 Task: In groups turn off Allow group notifications.
Action: Mouse moved to (635, 59)
Screenshot: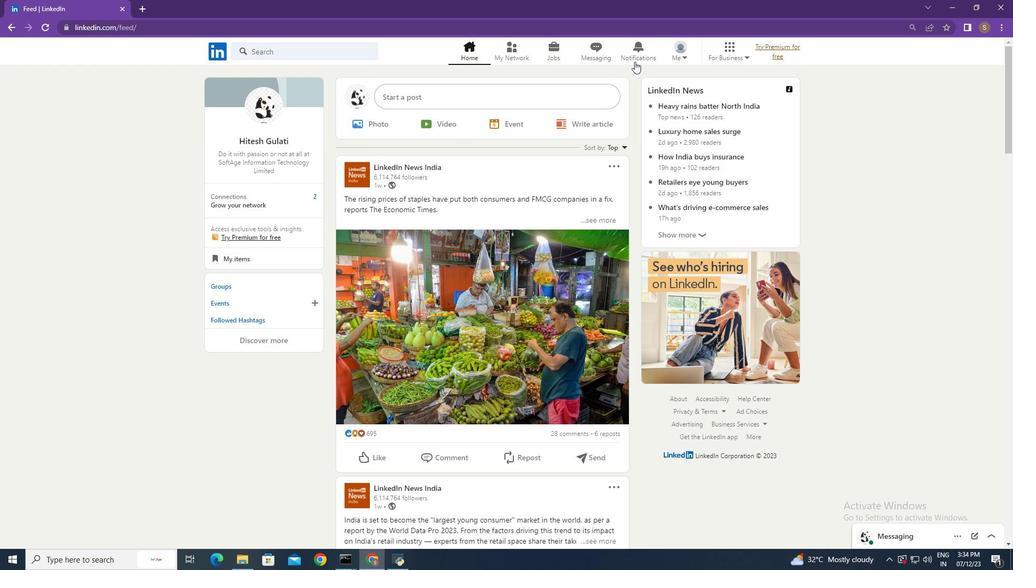 
Action: Mouse pressed left at (635, 59)
Screenshot: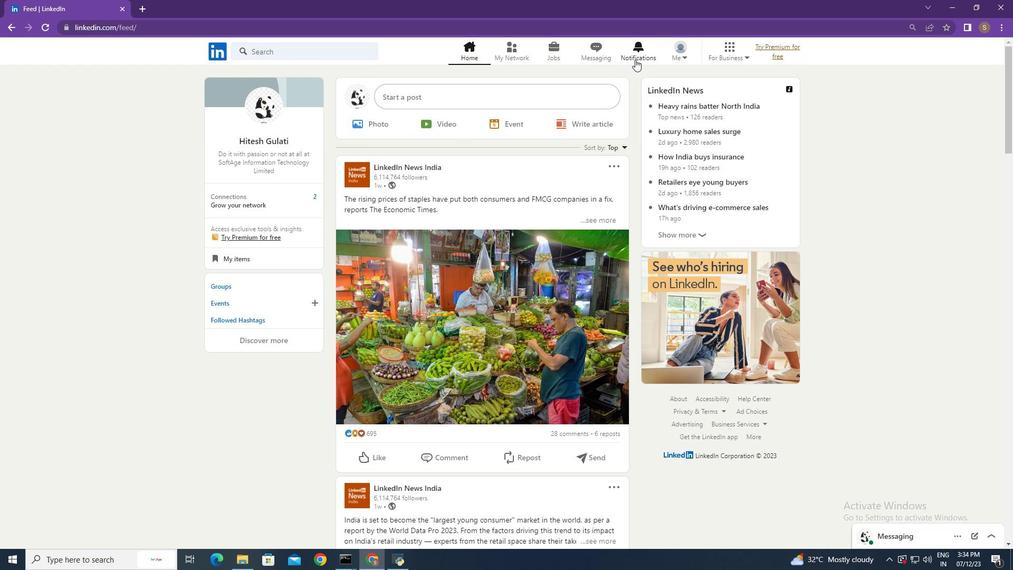 
Action: Mouse moved to (248, 125)
Screenshot: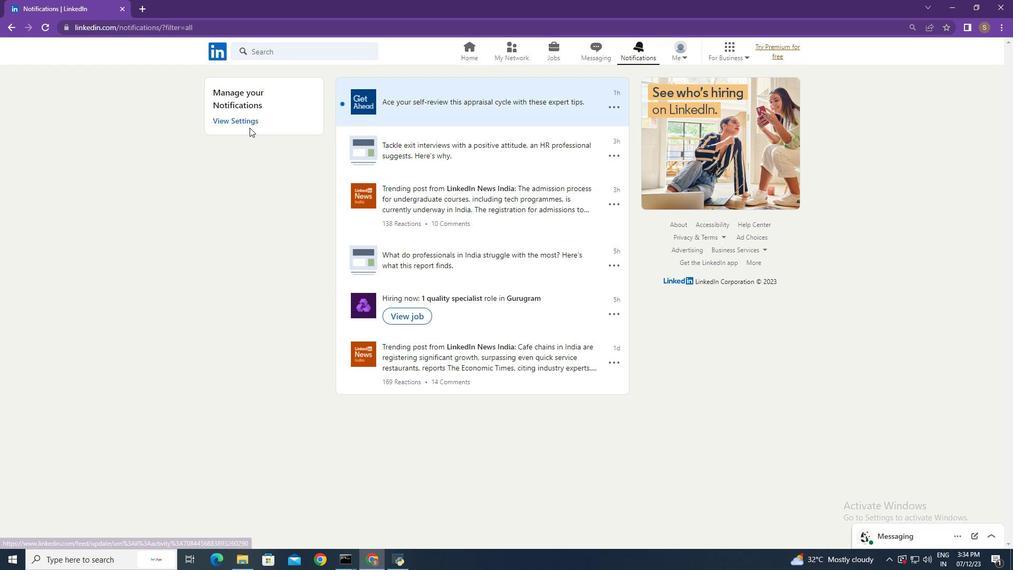 
Action: Mouse pressed left at (248, 125)
Screenshot: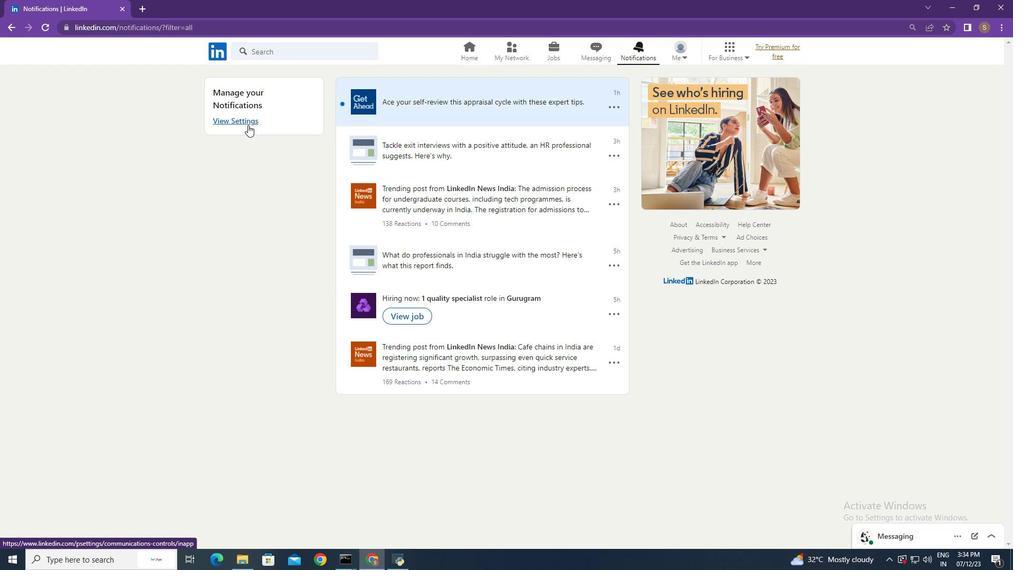 
Action: Mouse moved to (500, 306)
Screenshot: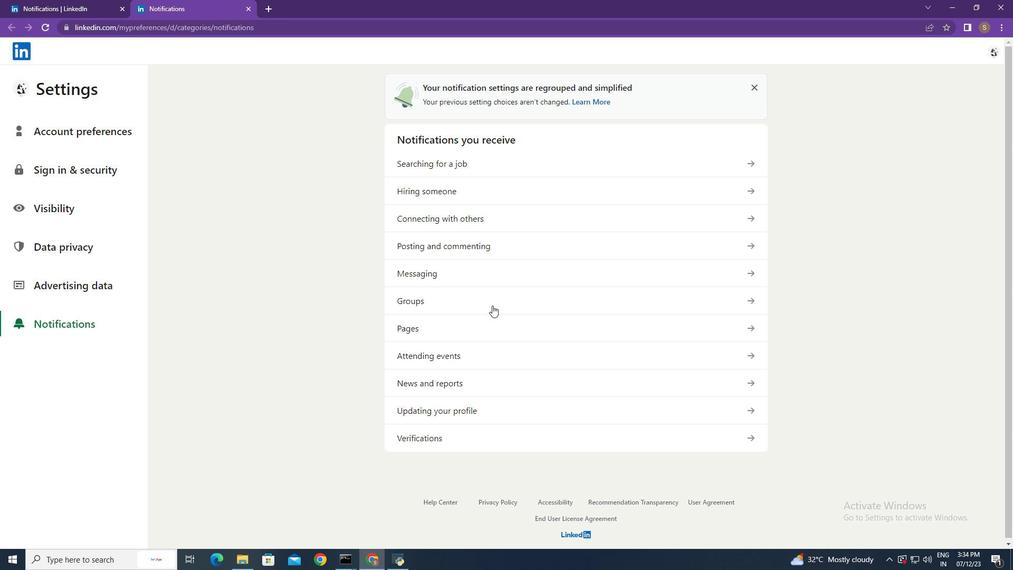
Action: Mouse pressed left at (500, 306)
Screenshot: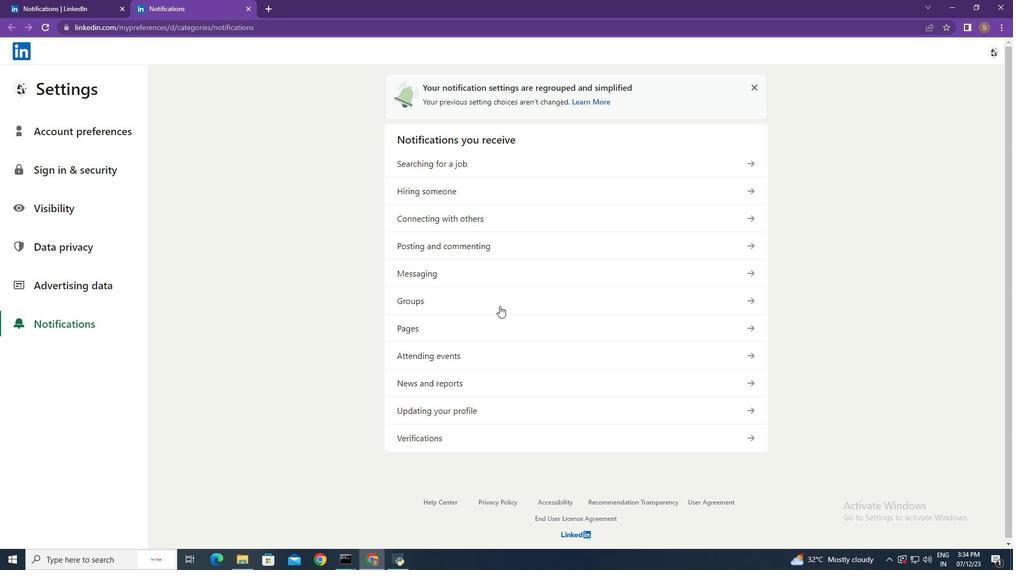 
Action: Mouse moved to (741, 119)
Screenshot: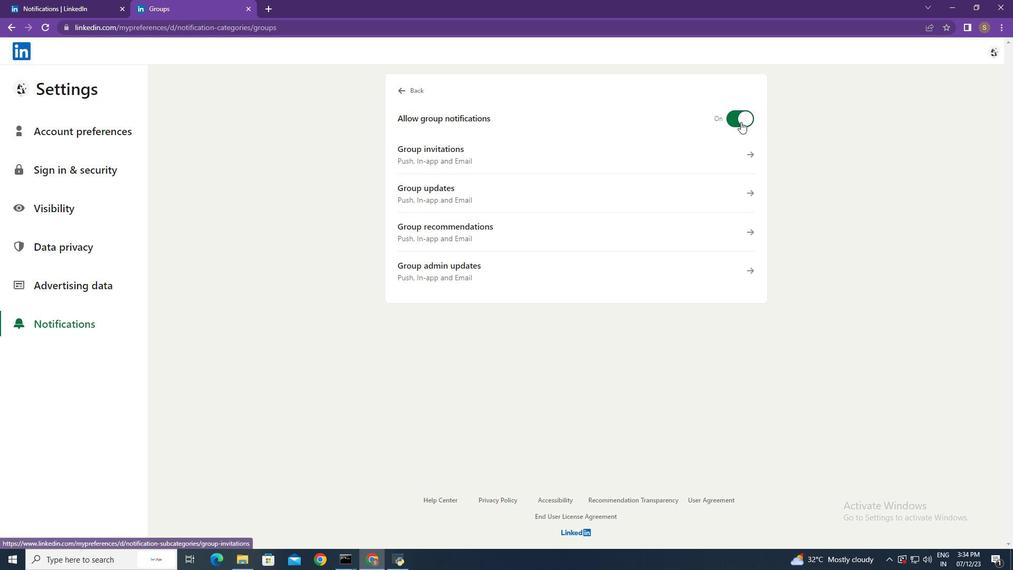 
Action: Mouse pressed left at (741, 119)
Screenshot: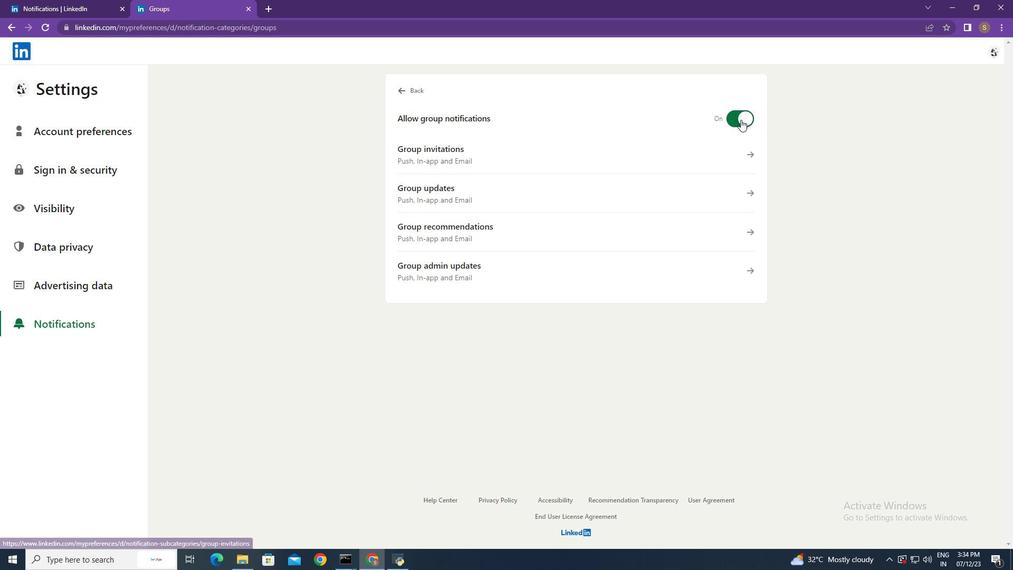 
Action: Mouse moved to (846, 174)
Screenshot: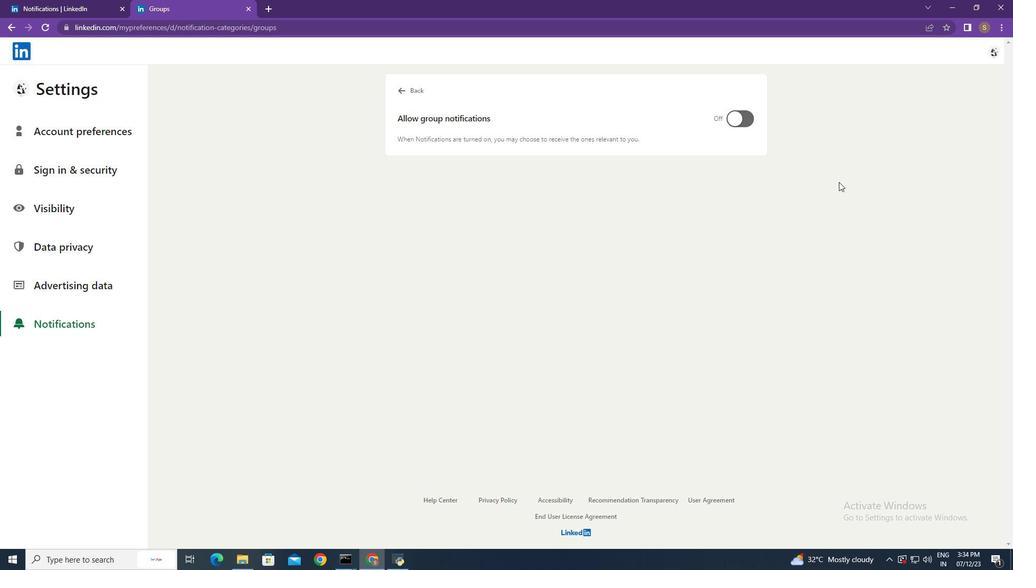 
